 Task: Reply to email with the signature Garrett Sanchez with the subject 'Request for an opinion' from softage.1@softage.net with the message 'Can you confirm the availability of the required software licenses?' with CC to softage.3@softage.net with an attached document Program_proposal.docx
Action: Mouse moved to (1005, 240)
Screenshot: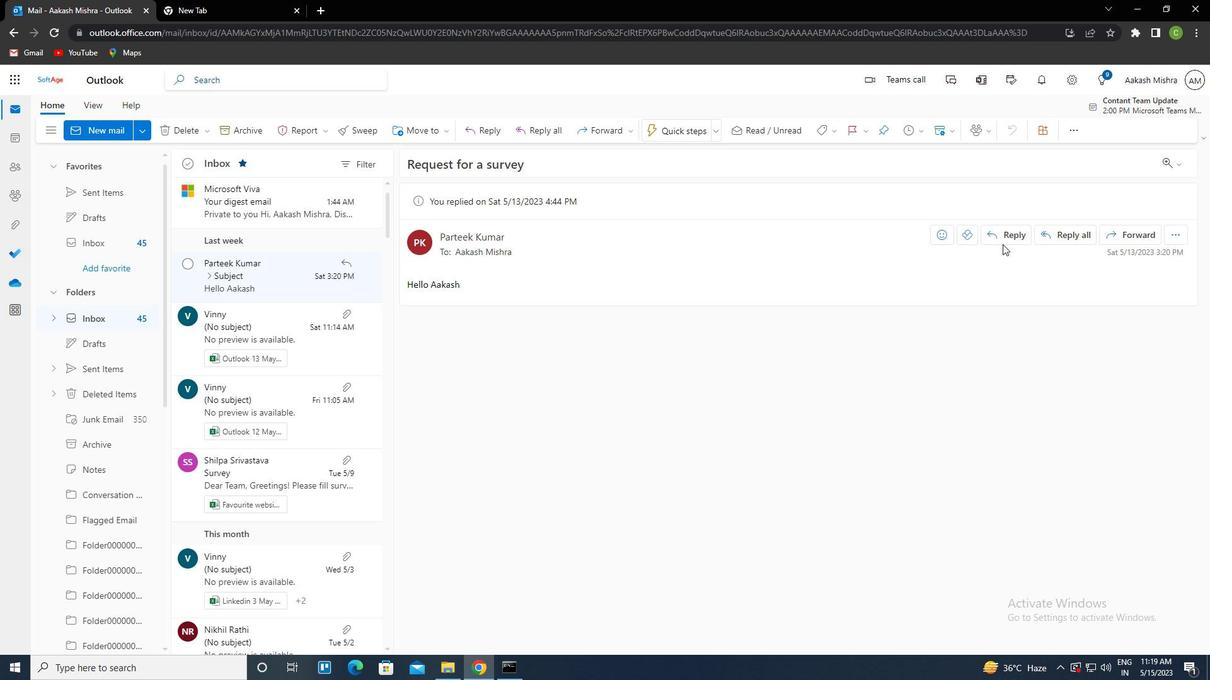 
Action: Mouse pressed left at (1005, 240)
Screenshot: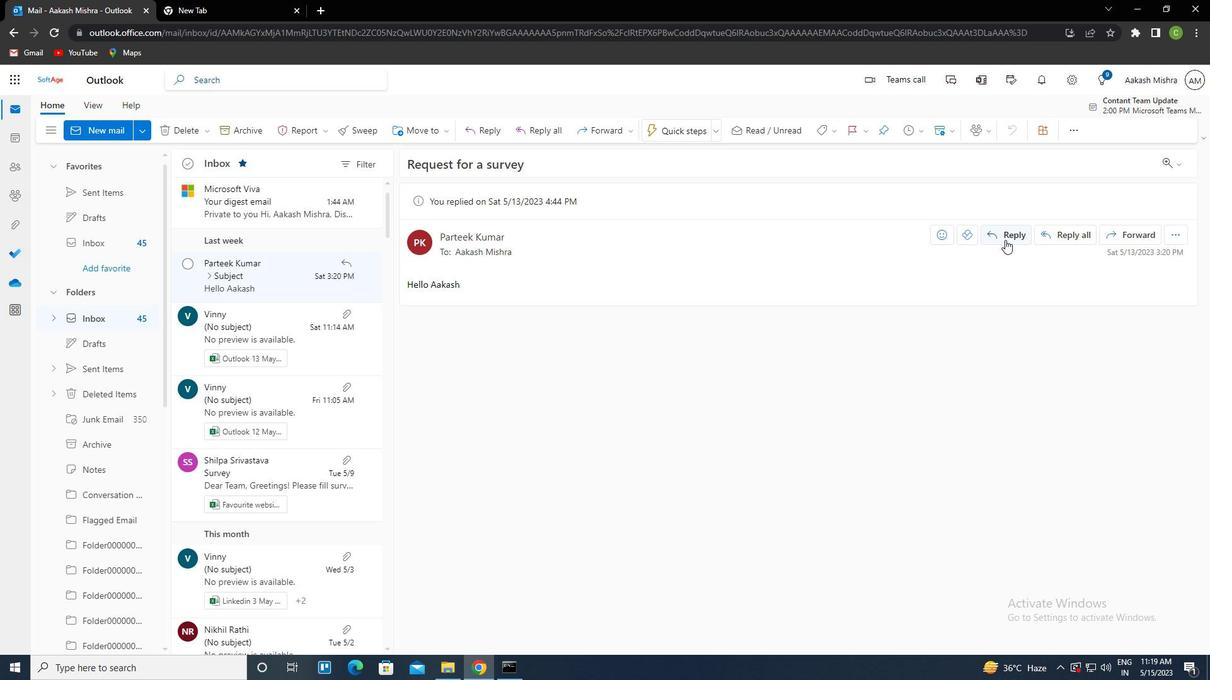 
Action: Mouse moved to (816, 136)
Screenshot: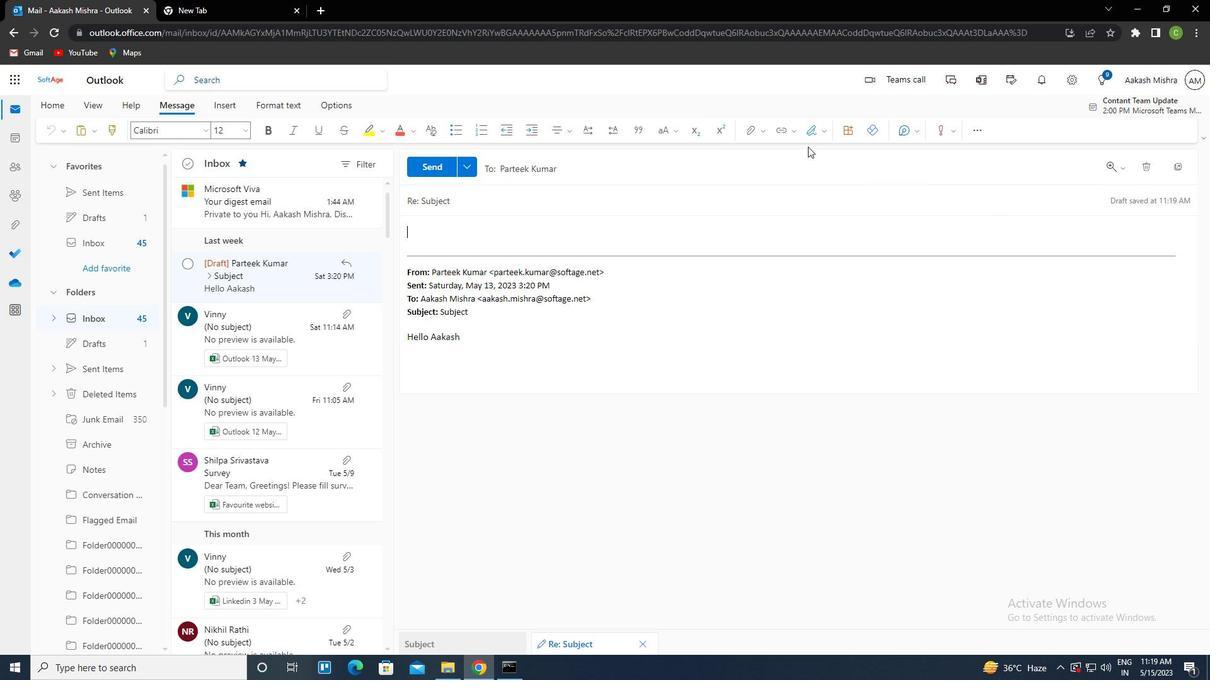 
Action: Mouse pressed left at (816, 136)
Screenshot: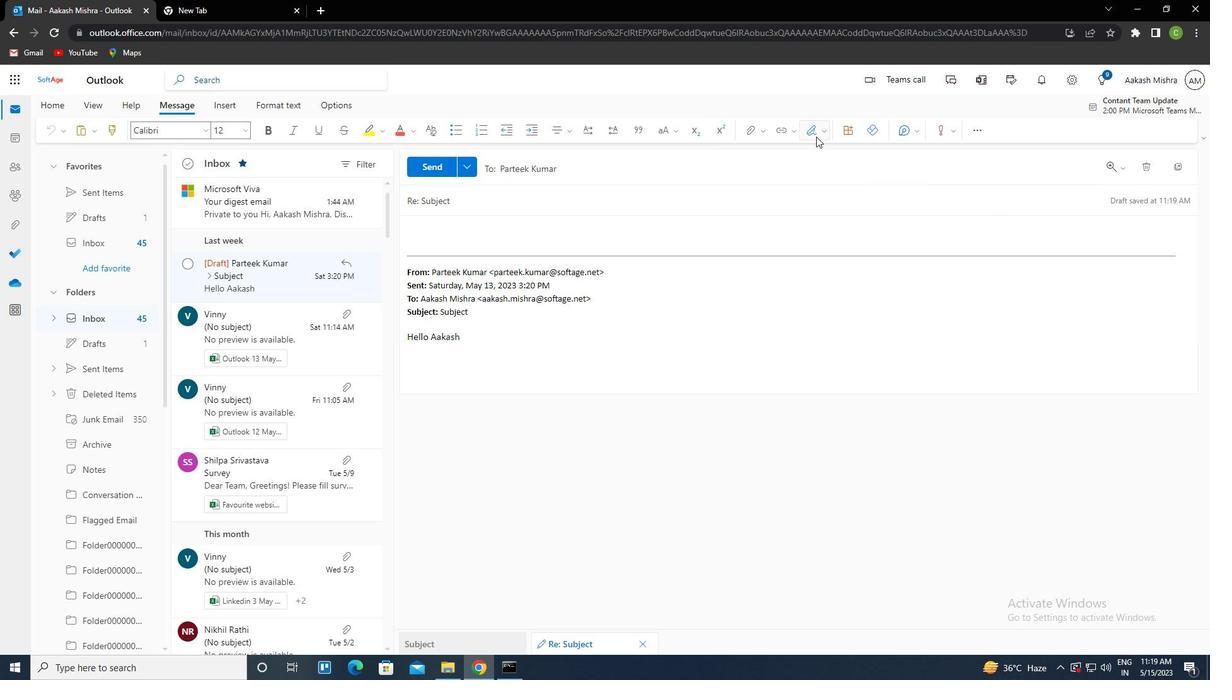 
Action: Mouse moved to (805, 184)
Screenshot: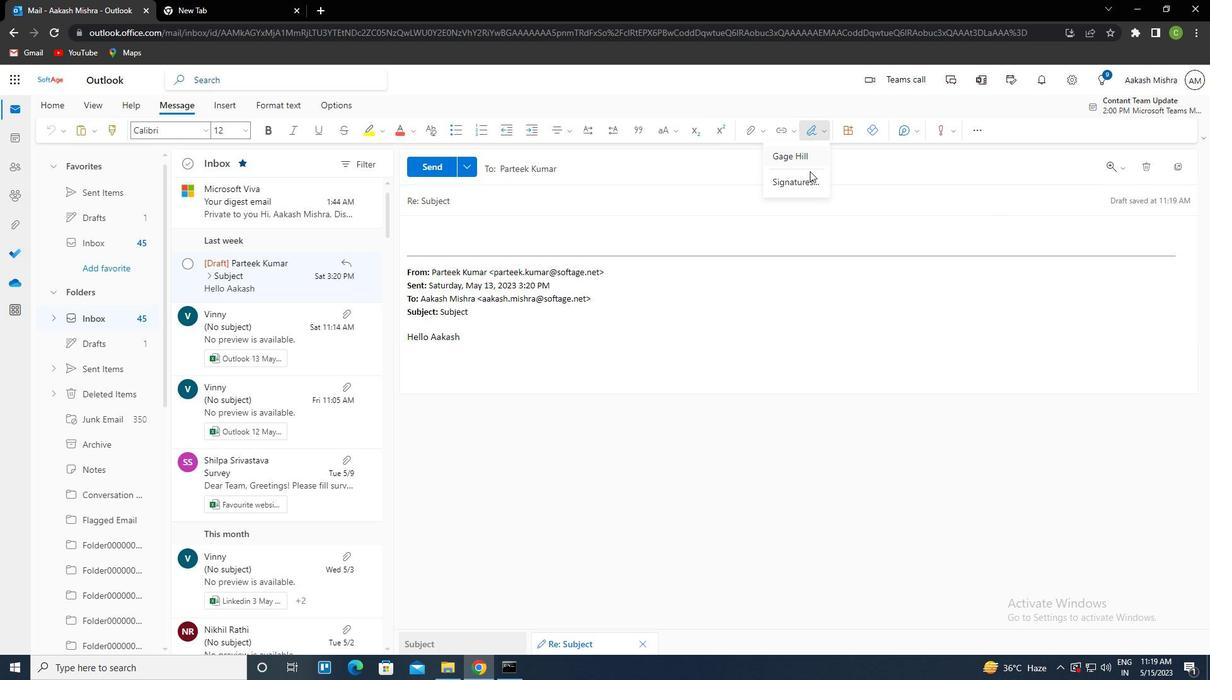 
Action: Mouse pressed left at (805, 184)
Screenshot: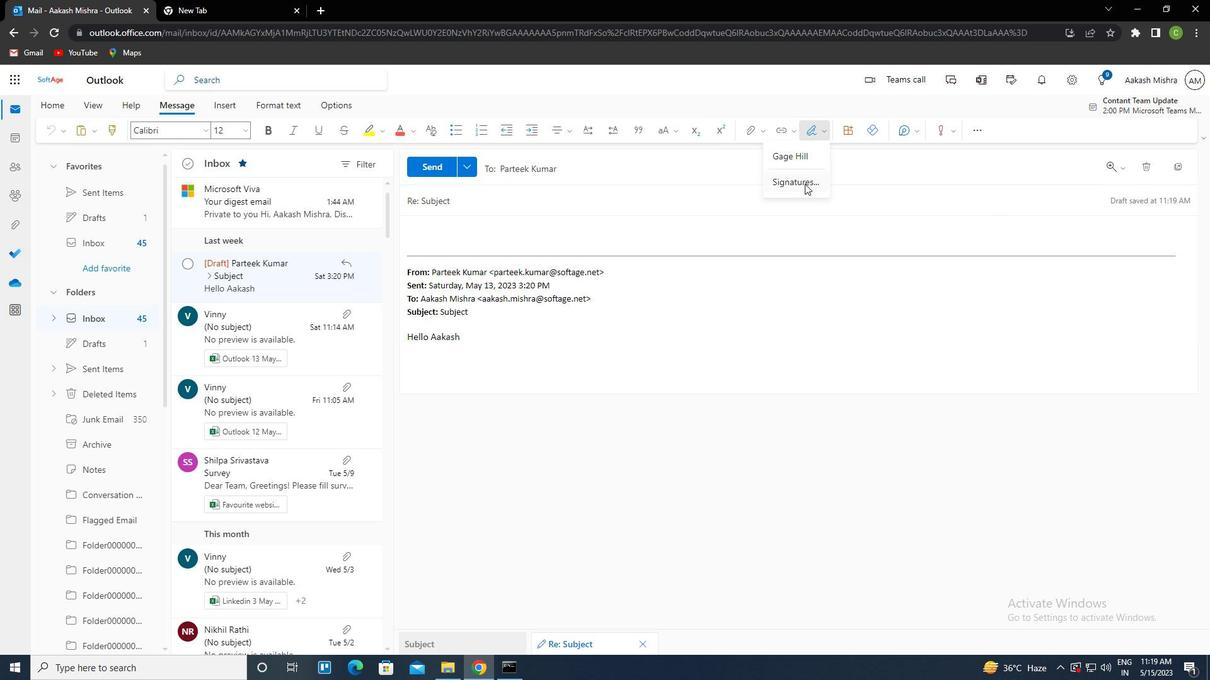 
Action: Mouse moved to (859, 230)
Screenshot: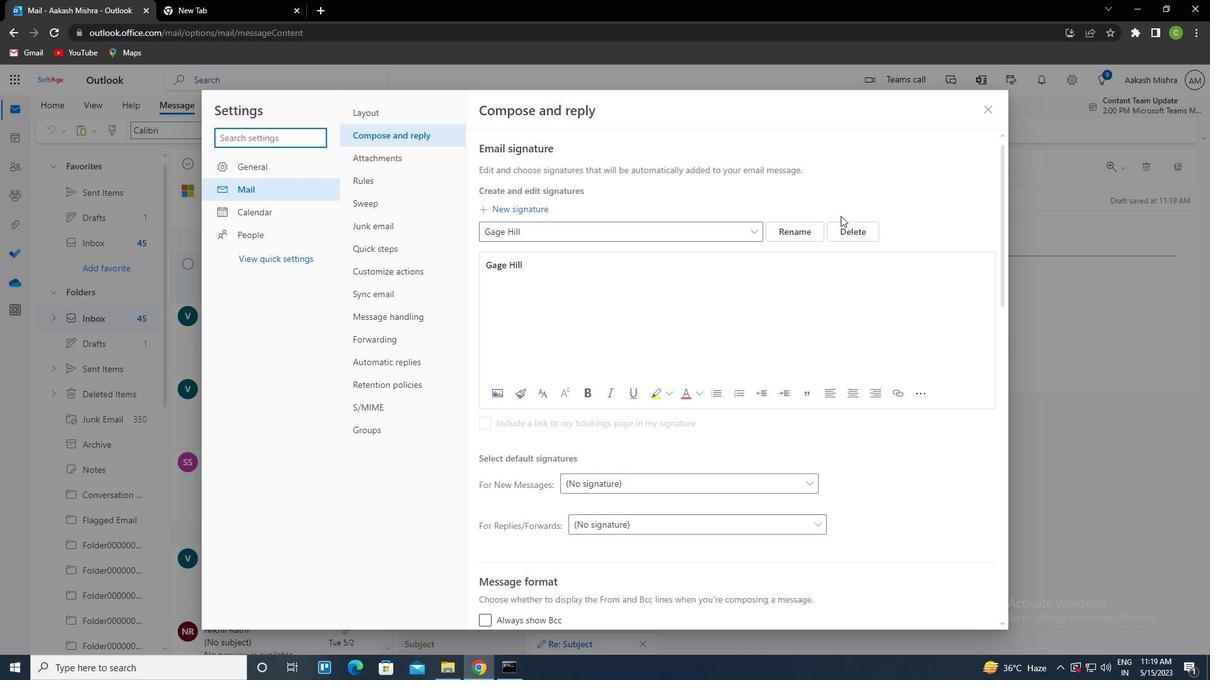 
Action: Mouse pressed left at (859, 230)
Screenshot: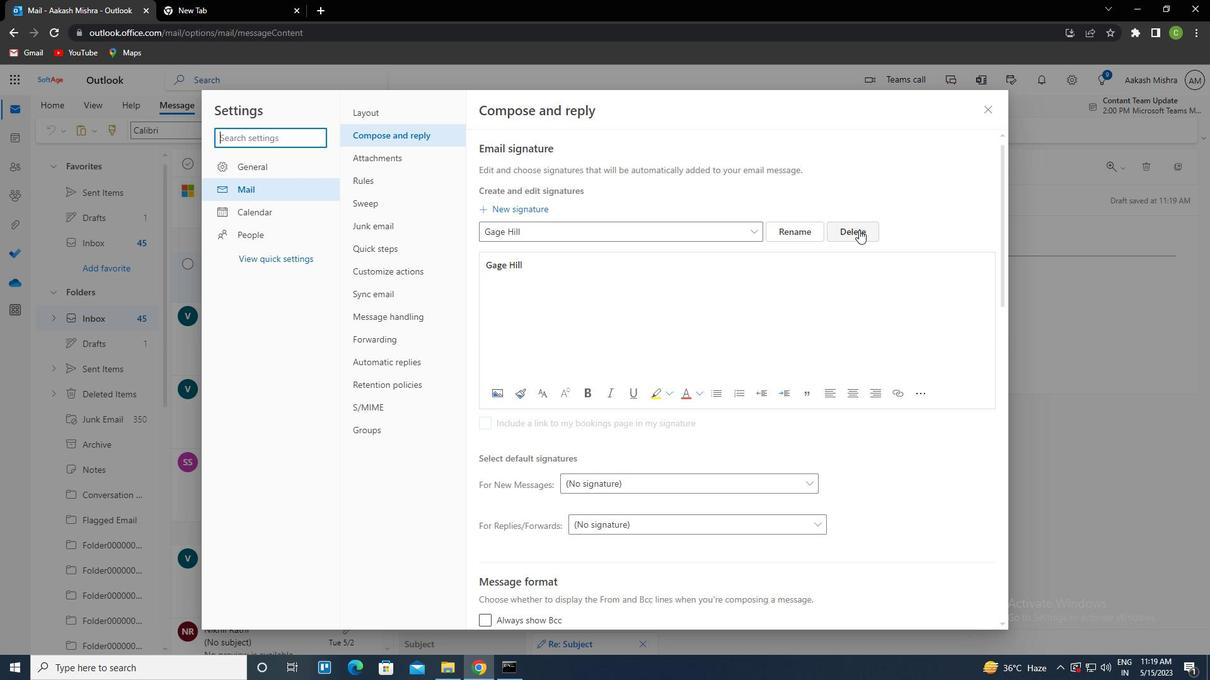 
Action: Mouse moved to (729, 236)
Screenshot: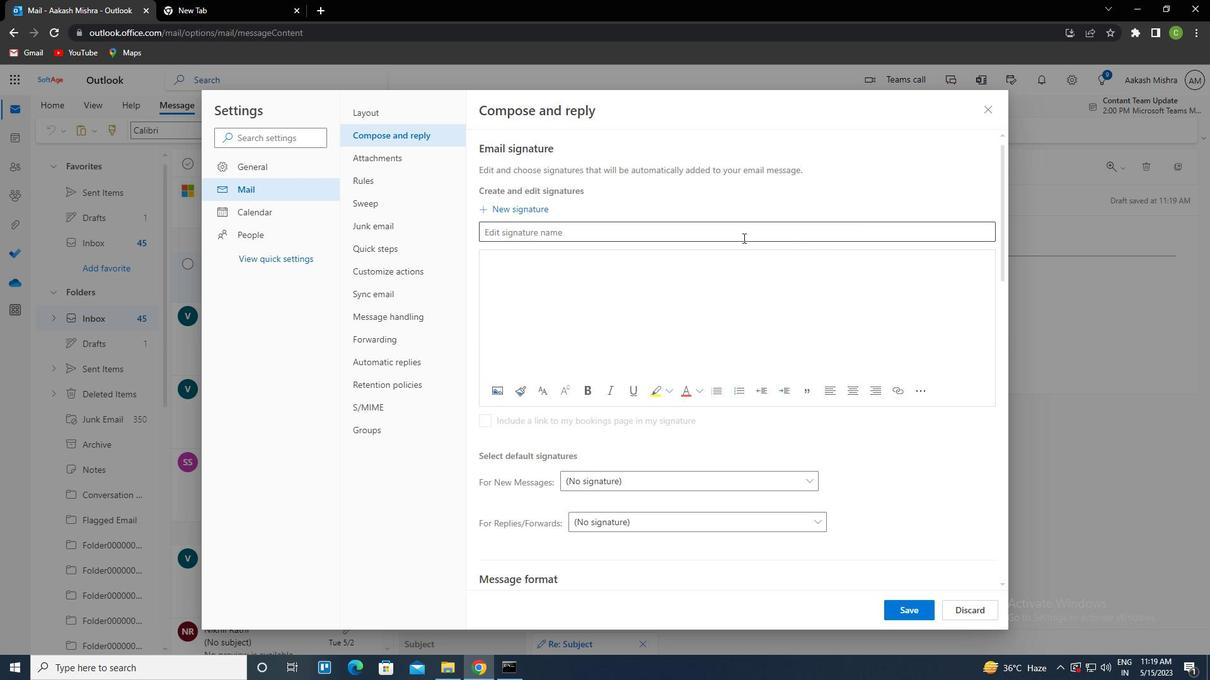 
Action: Mouse pressed left at (729, 236)
Screenshot: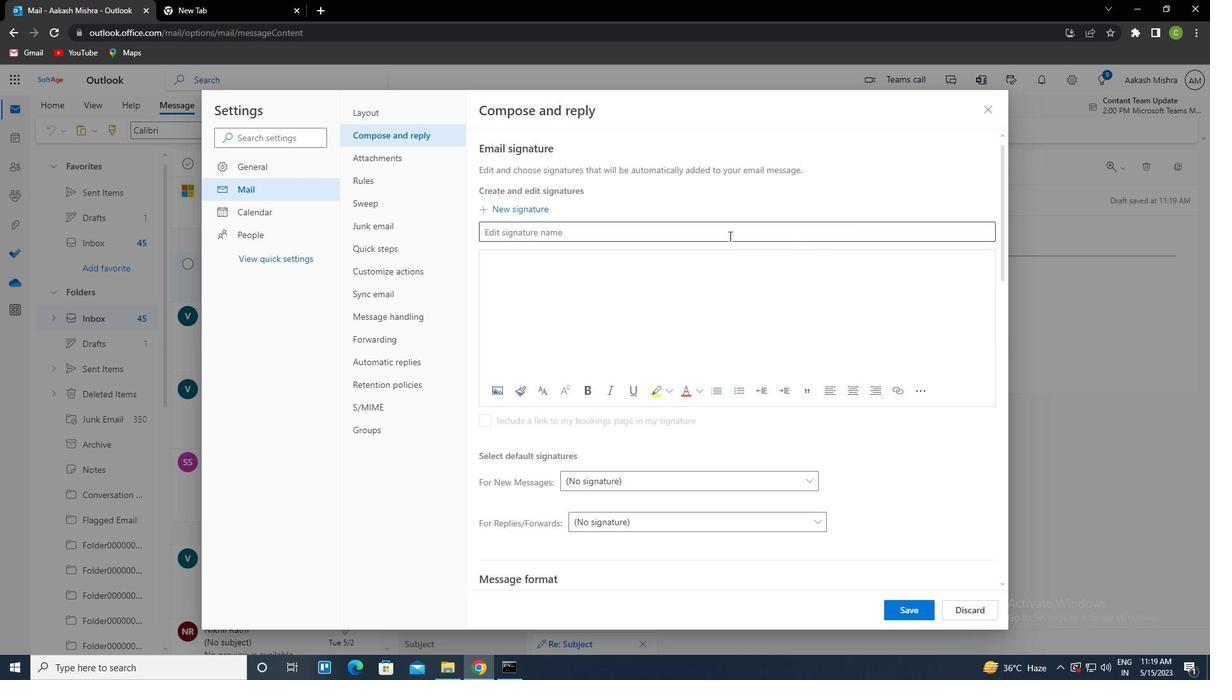 
Action: Key pressed <Key.caps_lock>g<Key.caps_lock>arrett<Key.space><Key.caps_lock>s<Key.caps_lock>anchez<Key.tab><Key.caps_lock>g<Key.caps_lock>arrett<Key.space><Key.caps_lock>s<Key.caps_lock>anches<Key.backspace>z
Screenshot: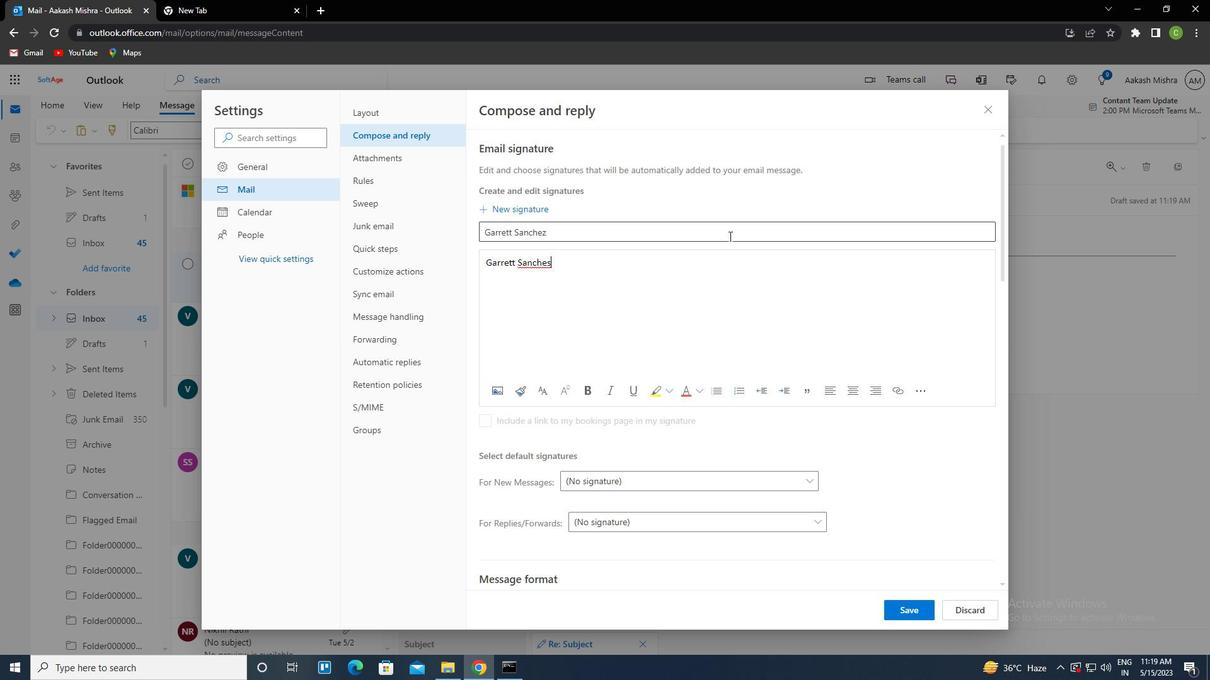 
Action: Mouse moved to (904, 612)
Screenshot: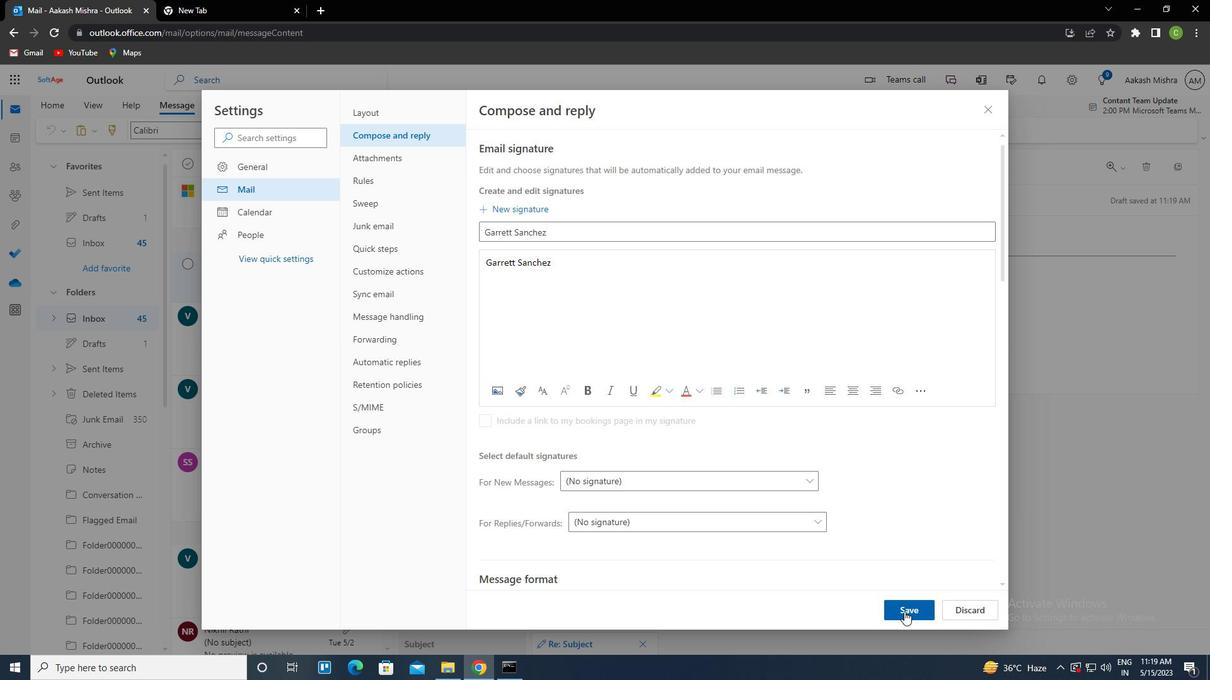 
Action: Mouse pressed left at (904, 612)
Screenshot: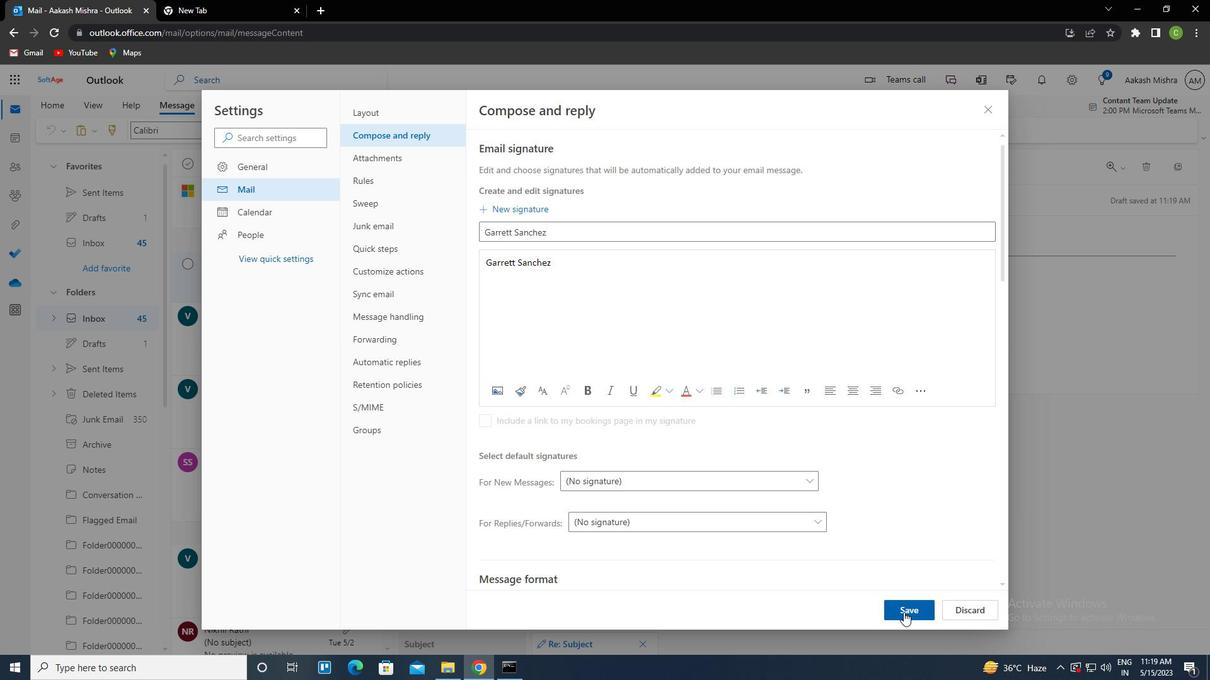 
Action: Mouse moved to (990, 111)
Screenshot: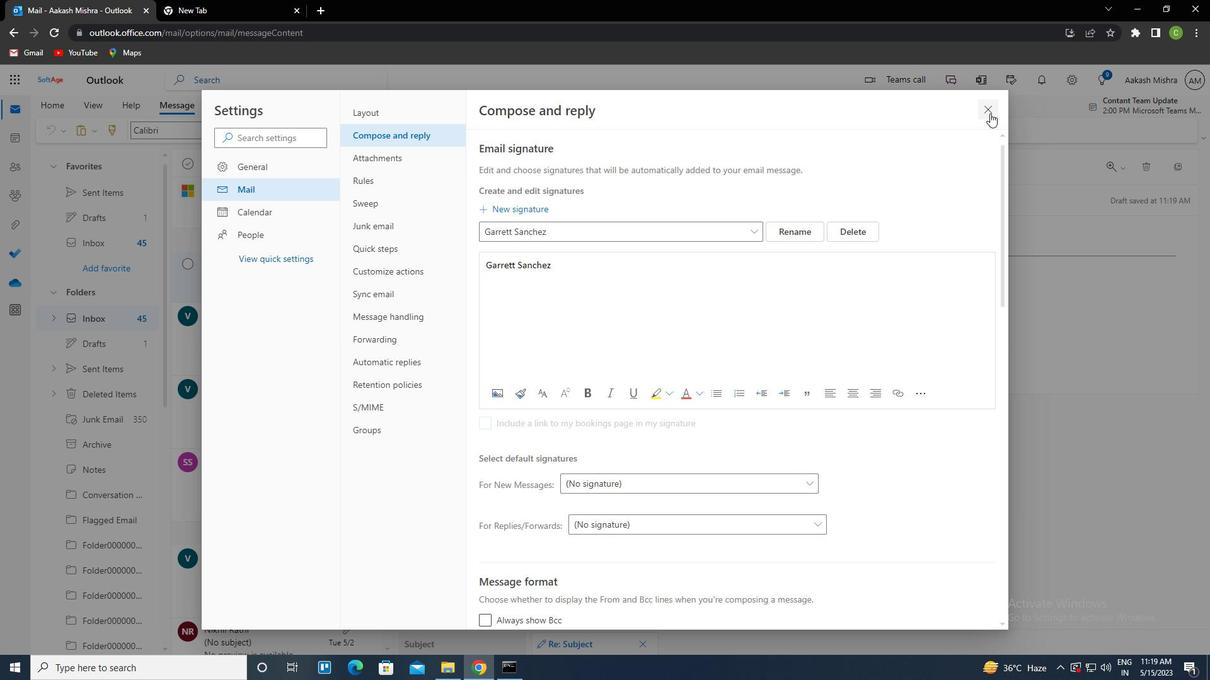 
Action: Mouse pressed left at (990, 111)
Screenshot: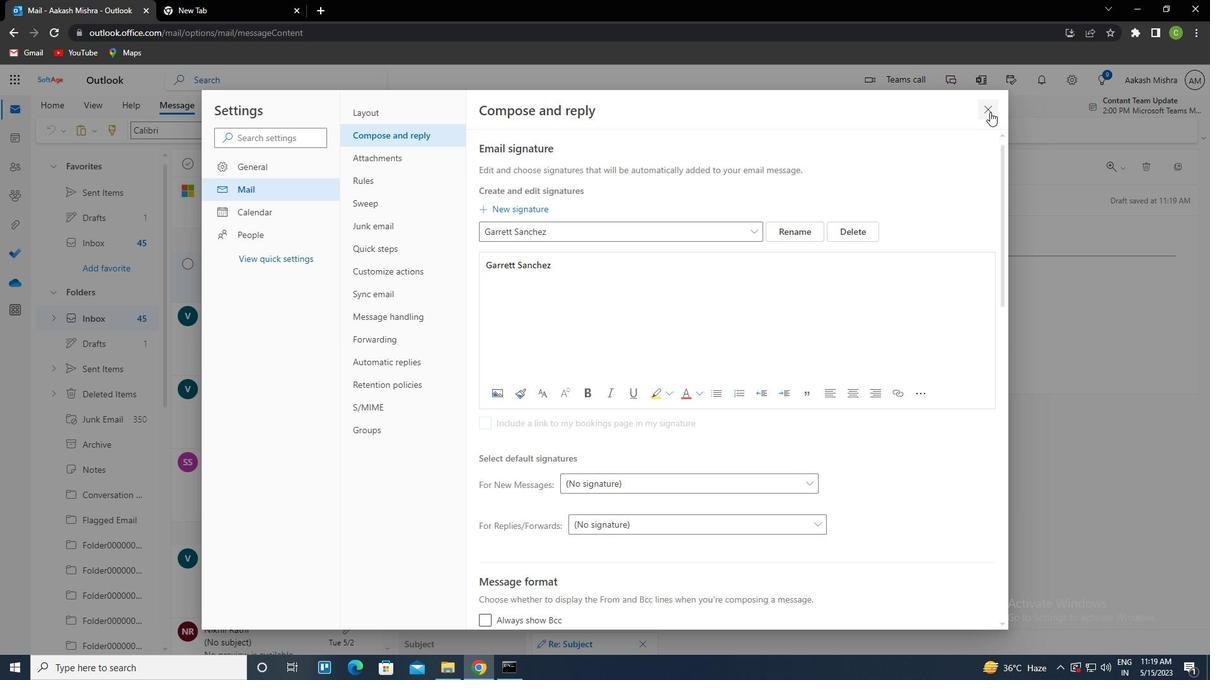 
Action: Mouse moved to (815, 123)
Screenshot: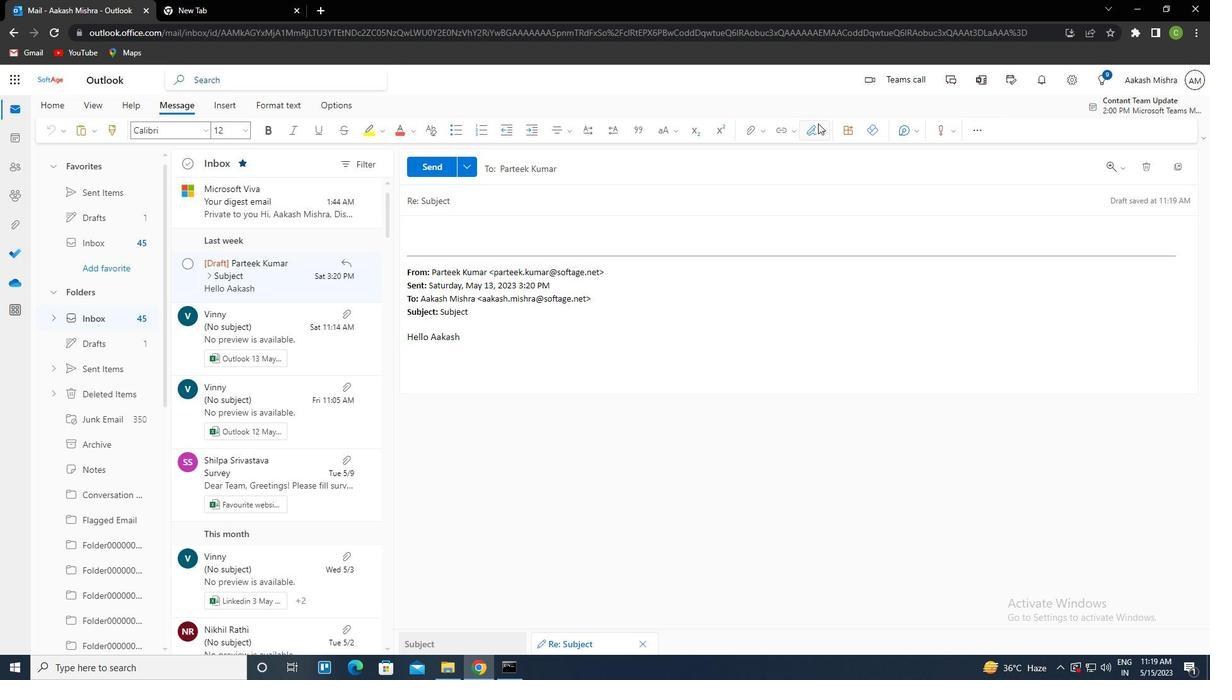 
Action: Mouse pressed left at (815, 123)
Screenshot: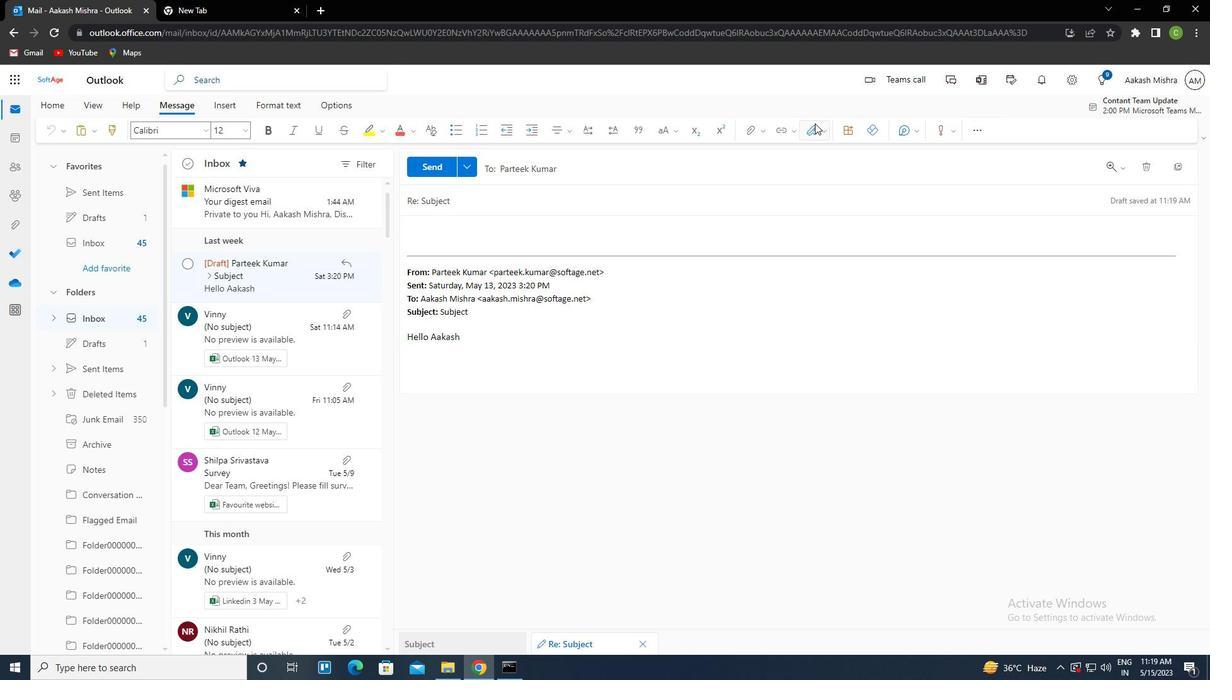 
Action: Mouse moved to (793, 153)
Screenshot: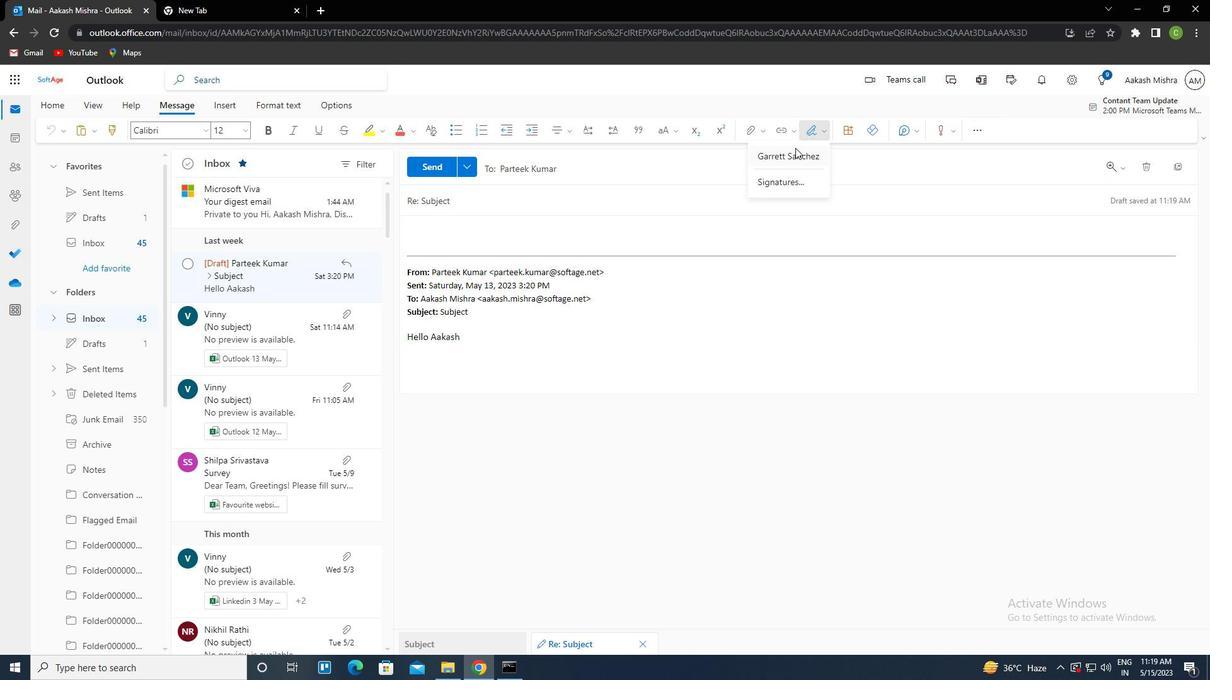 
Action: Mouse pressed left at (793, 153)
Screenshot: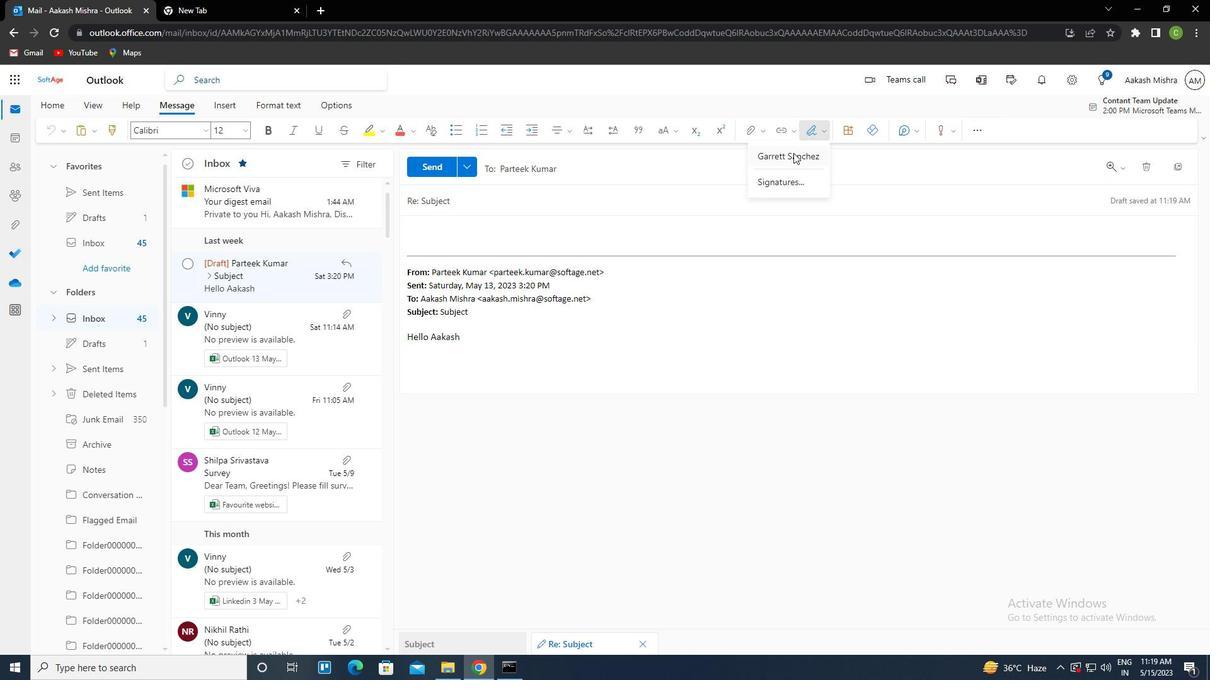 
Action: Mouse moved to (542, 197)
Screenshot: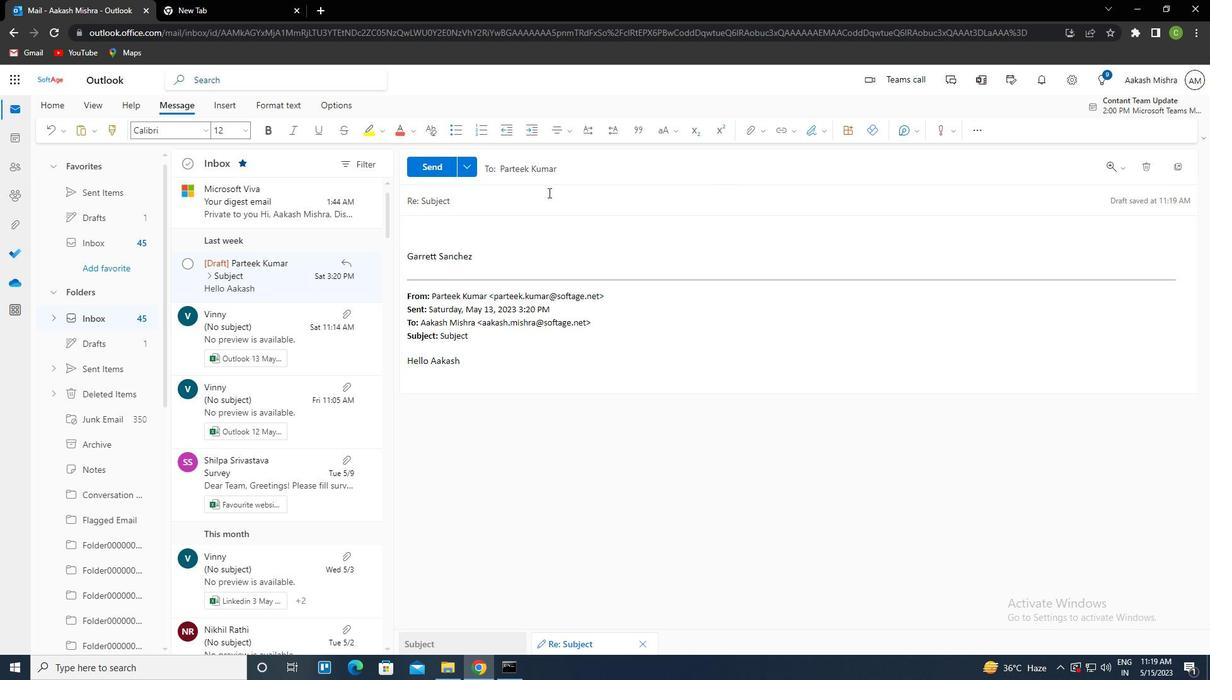 
Action: Mouse pressed left at (542, 197)
Screenshot: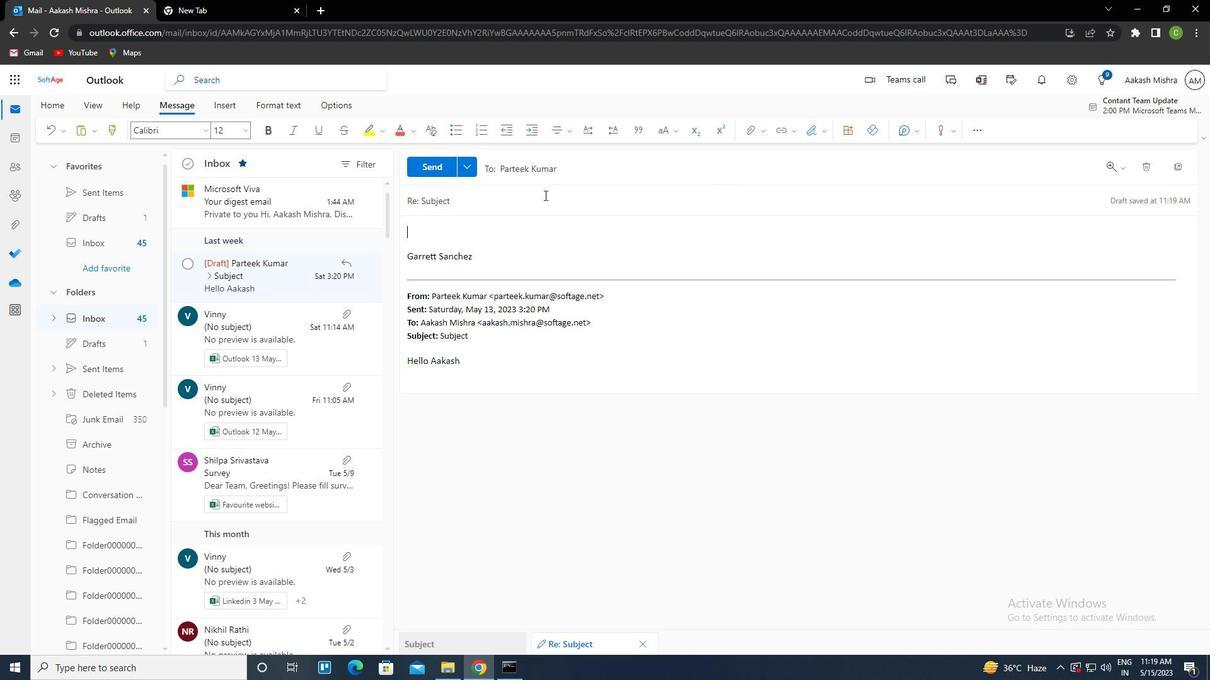 
Action: Key pressed <Key.shift><Key.left><Key.delete><Key.caps_lock>ctrl+R<Key.caps_lock>EQUEST<Key.space>FOR<Key.space>AN<Key.space>OPINION<Key.tab><Key.caps_lock>C<Key.caps_lock>AN<Key.space>YOU<Key.space>CONFIRM<Key.space>THE<Key.space>AVAILABILITY<Key.space>OF<Key.space>THE<Key.space>REQUIRED<Key.space>SOFTWARE<Key.space>LICENSES<Key.shift_r>?
Screenshot: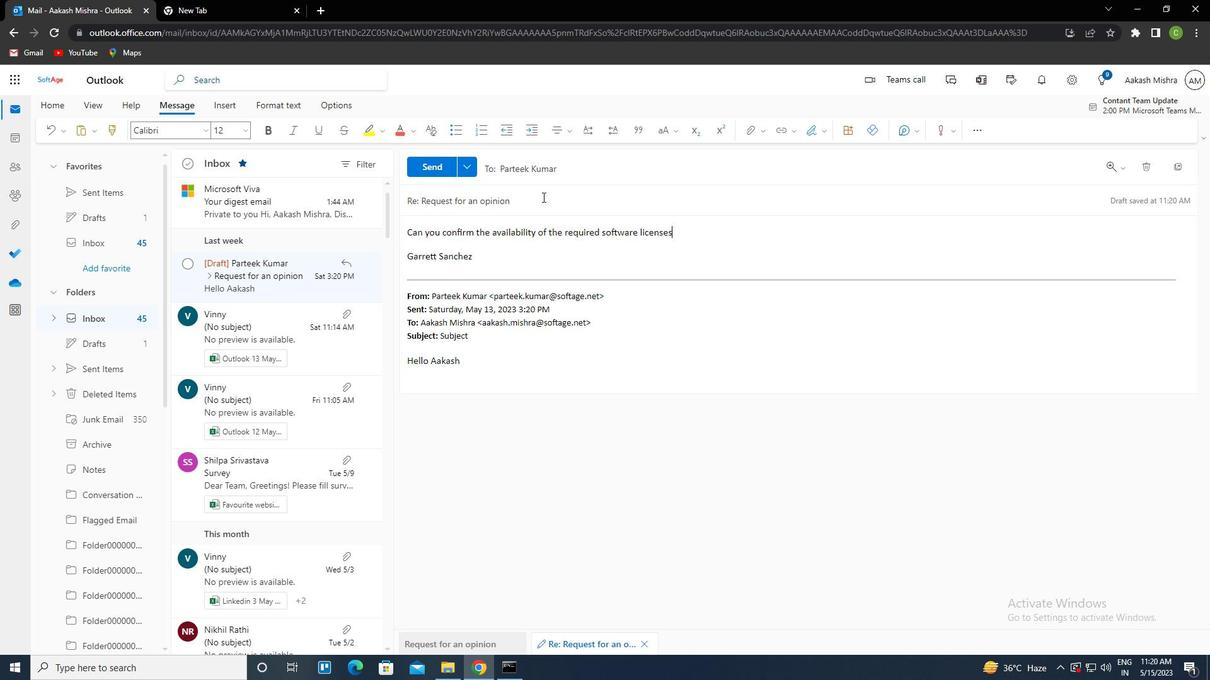 
Action: Mouse moved to (577, 170)
Screenshot: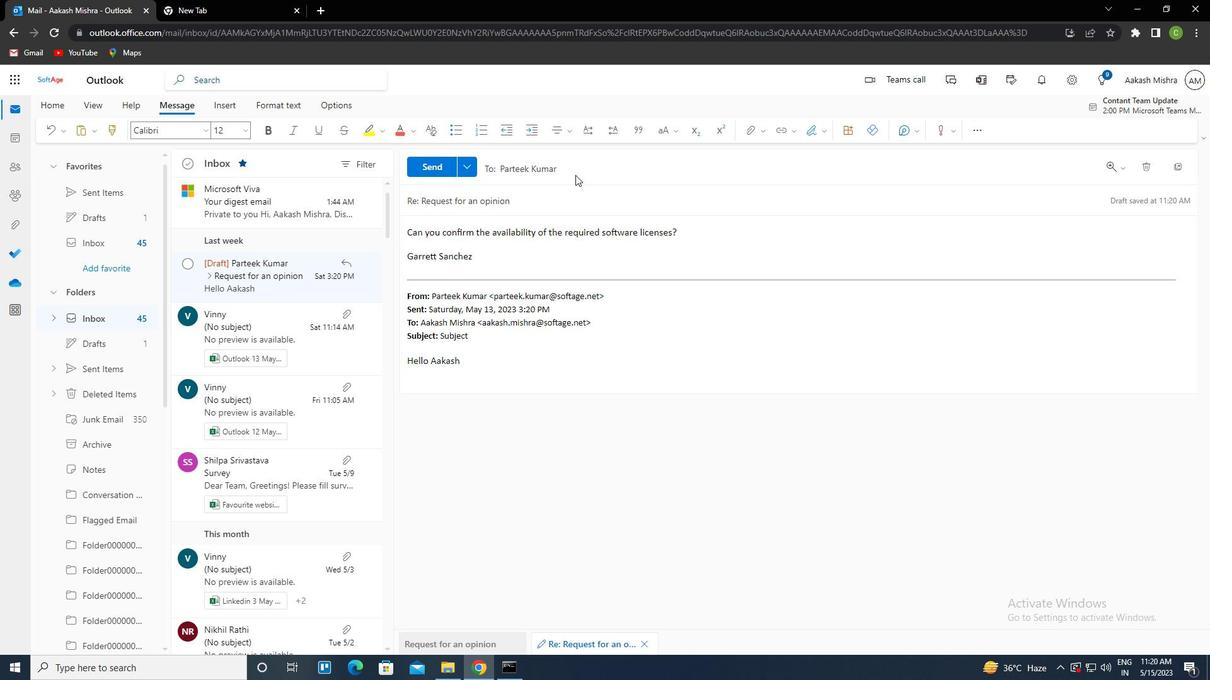 
Action: Mouse pressed left at (577, 170)
Screenshot: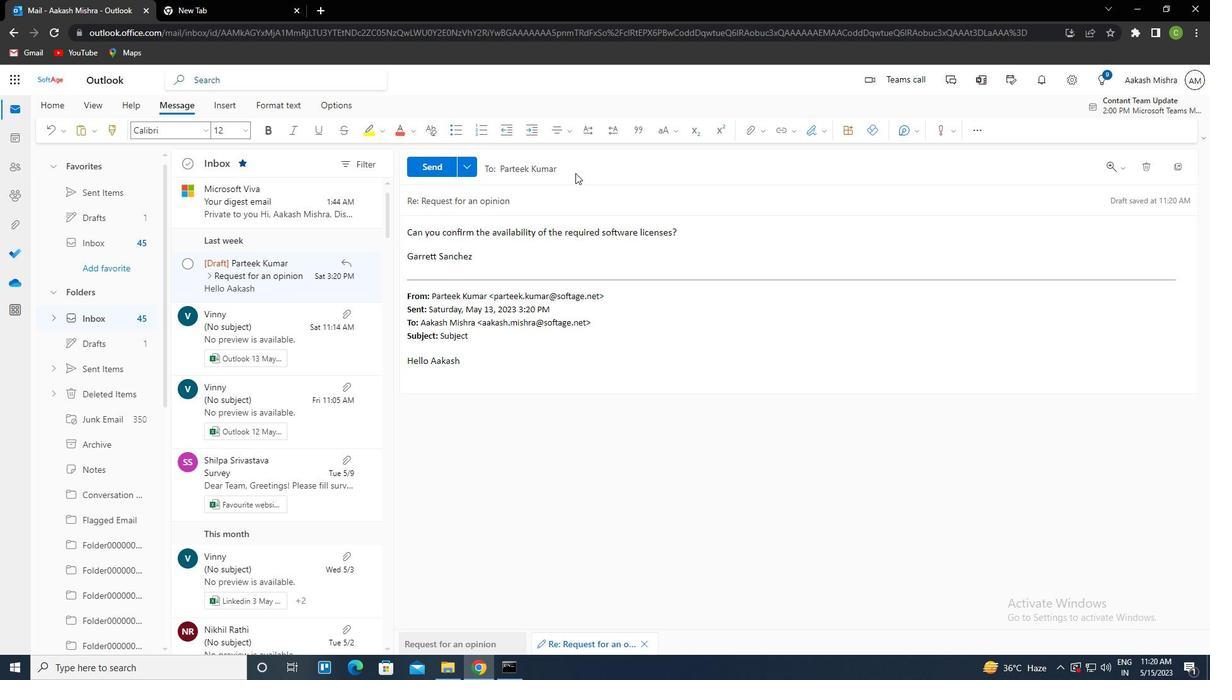 
Action: Mouse moved to (503, 228)
Screenshot: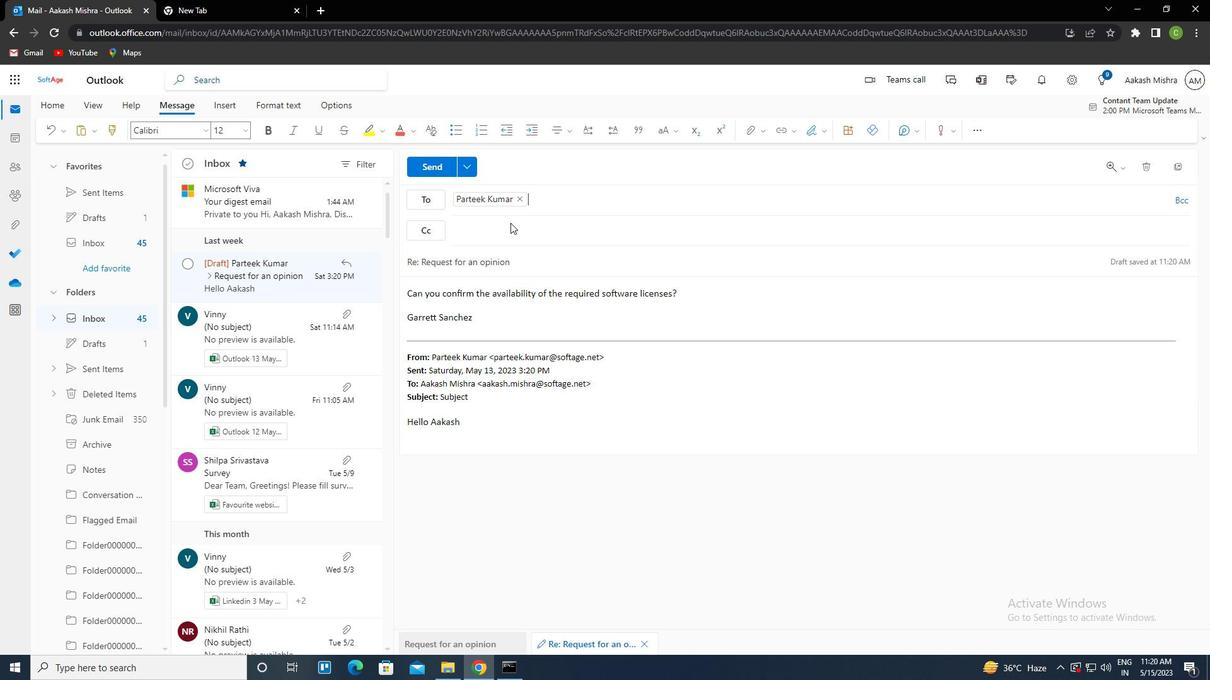 
Action: Mouse pressed left at (503, 228)
Screenshot: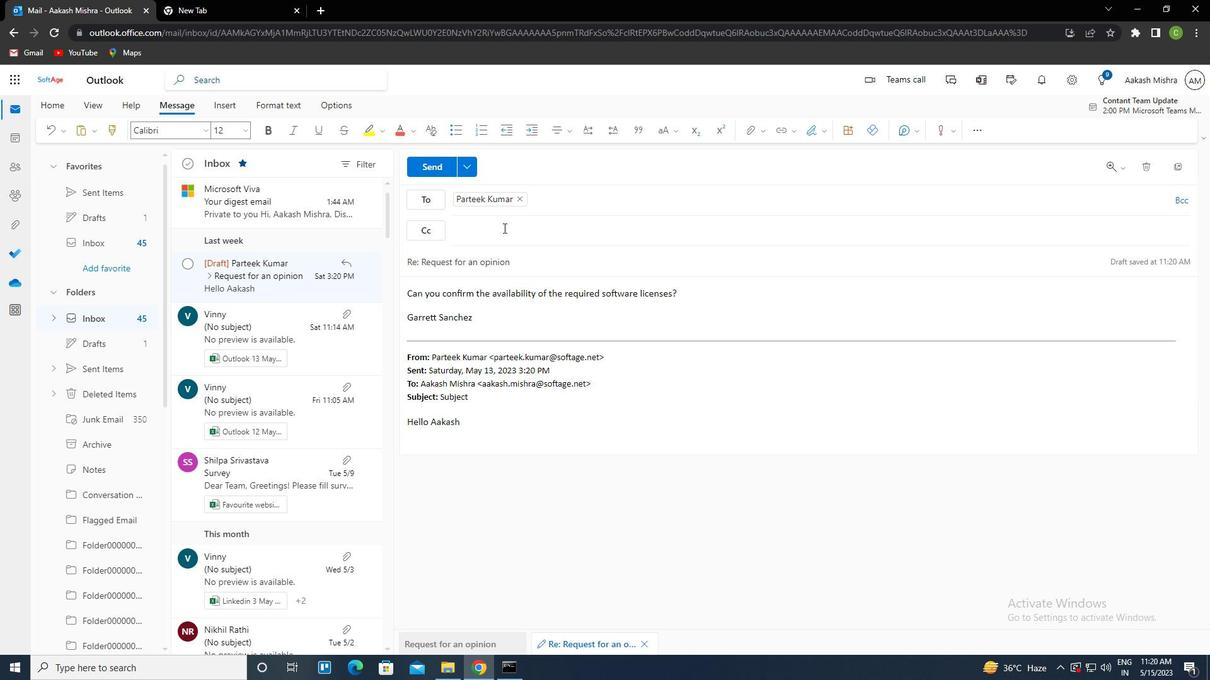 
Action: Mouse moved to (507, 231)
Screenshot: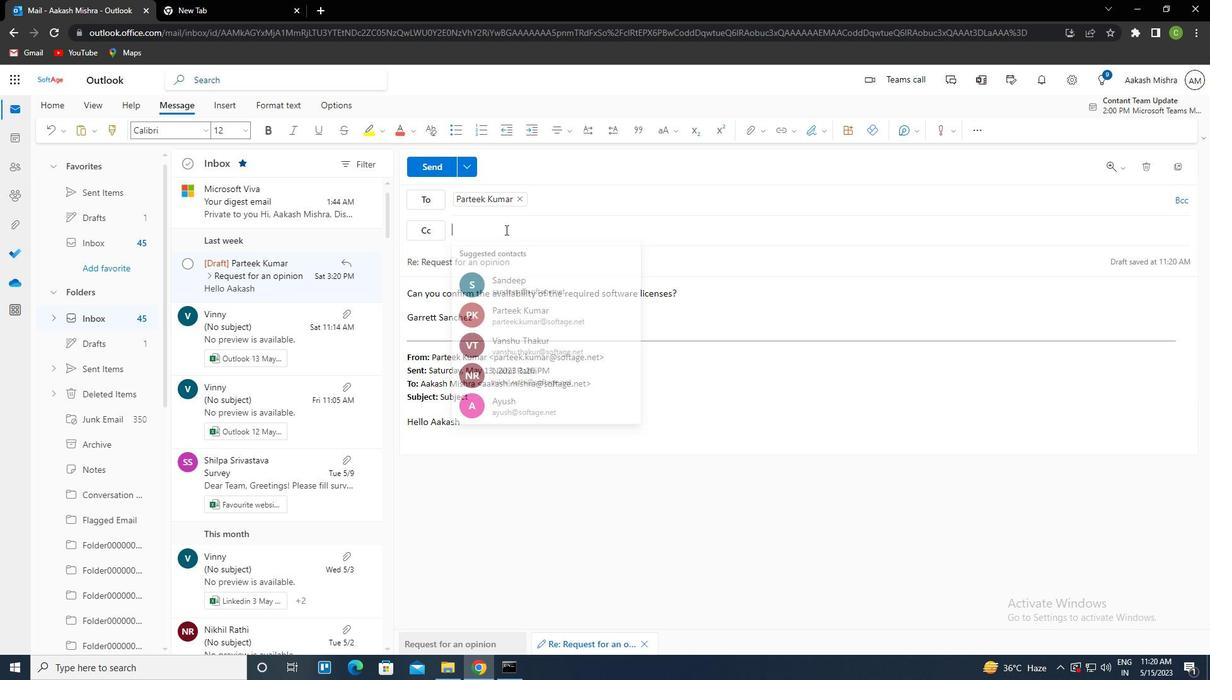 
Action: Key pressed SOFTAGE.3<Key.shift>@SOFTAGE.NET<Key.enter>
Screenshot: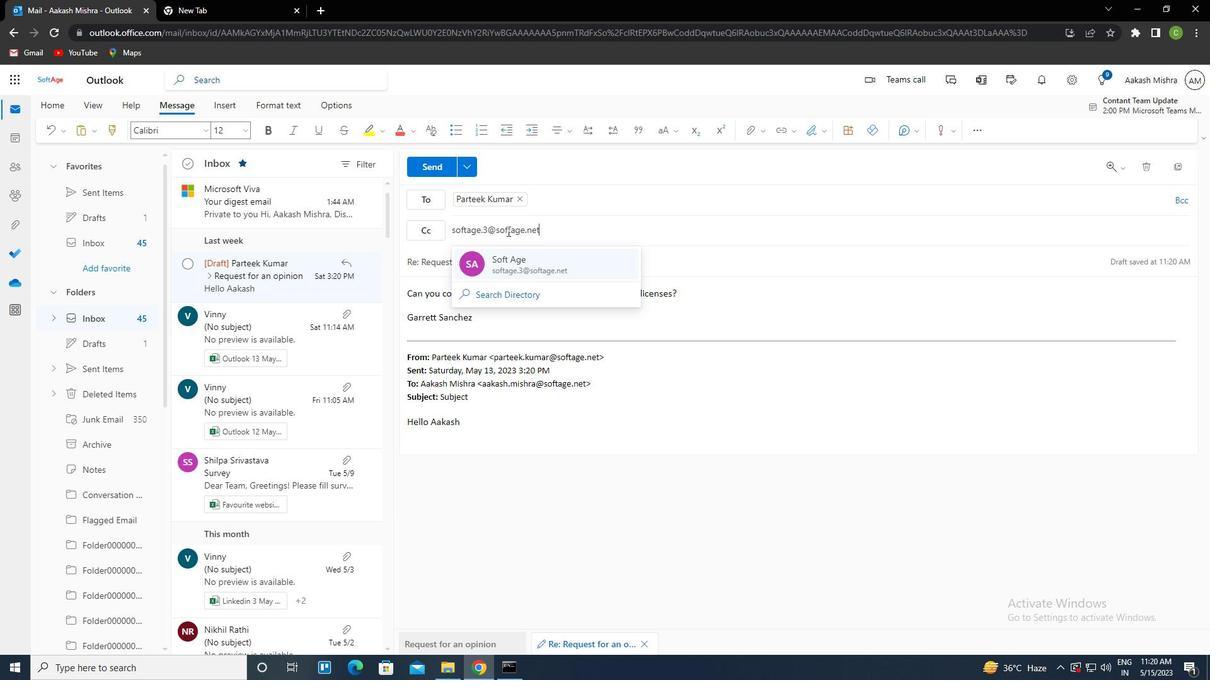 
Action: Mouse moved to (742, 132)
Screenshot: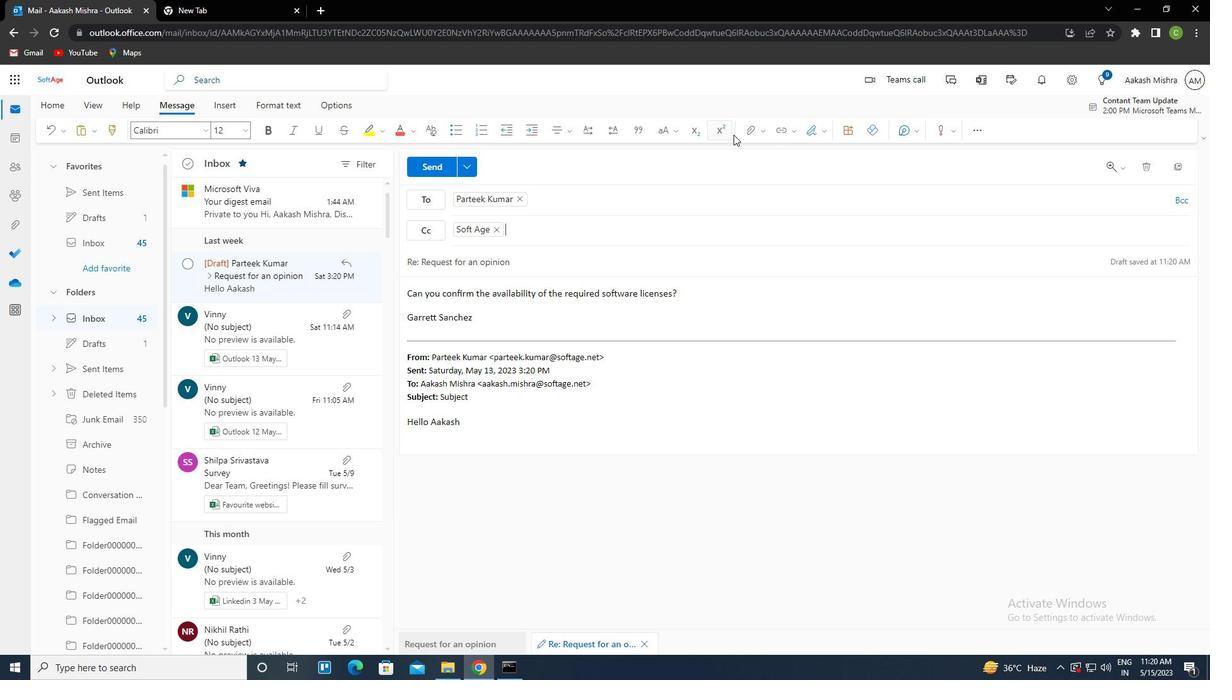 
Action: Mouse pressed left at (742, 132)
Screenshot: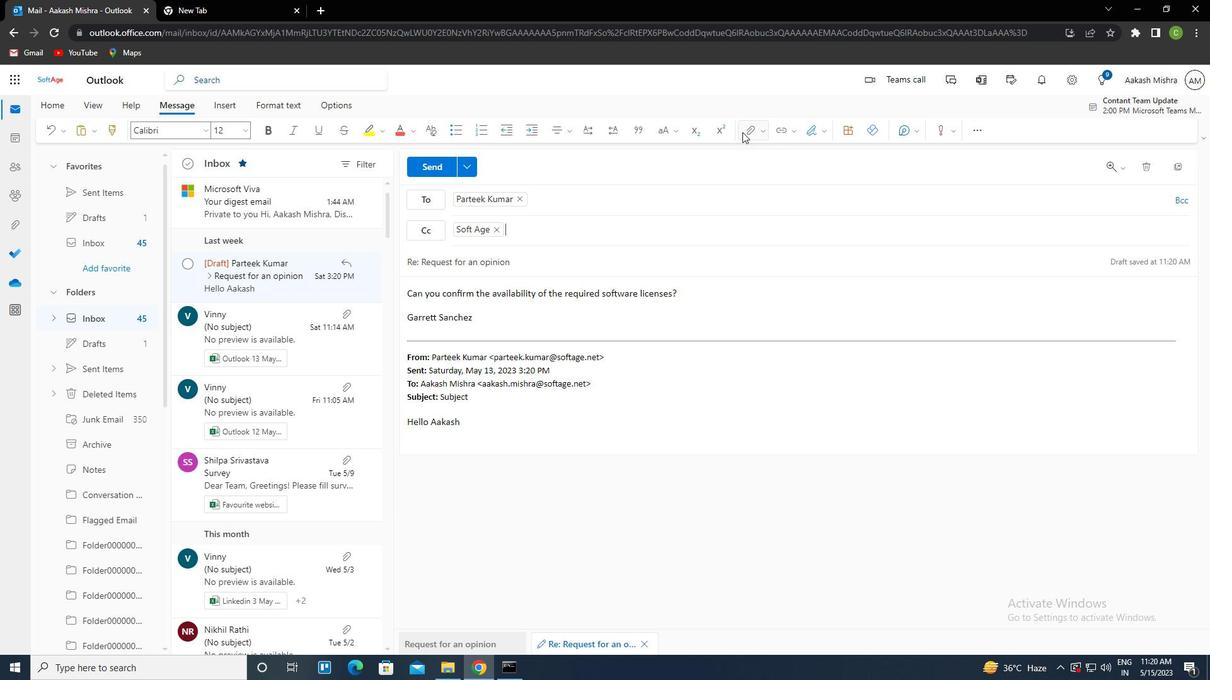 
Action: Mouse moved to (730, 158)
Screenshot: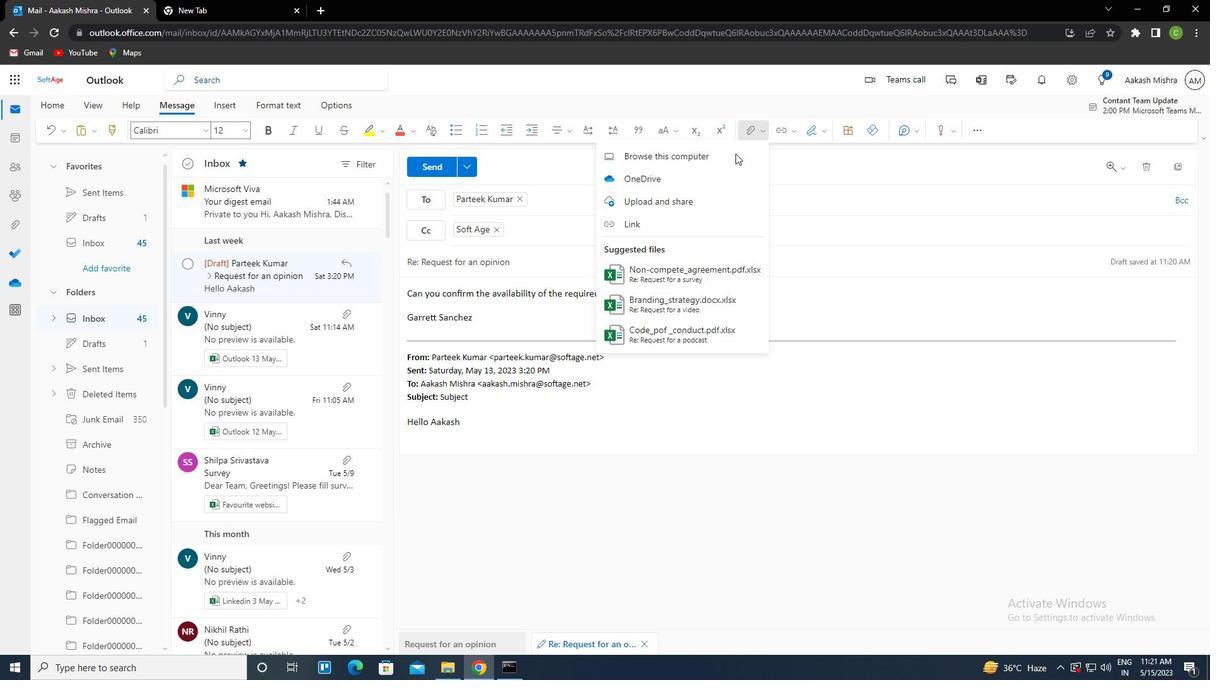 
Action: Mouse pressed left at (730, 158)
Screenshot: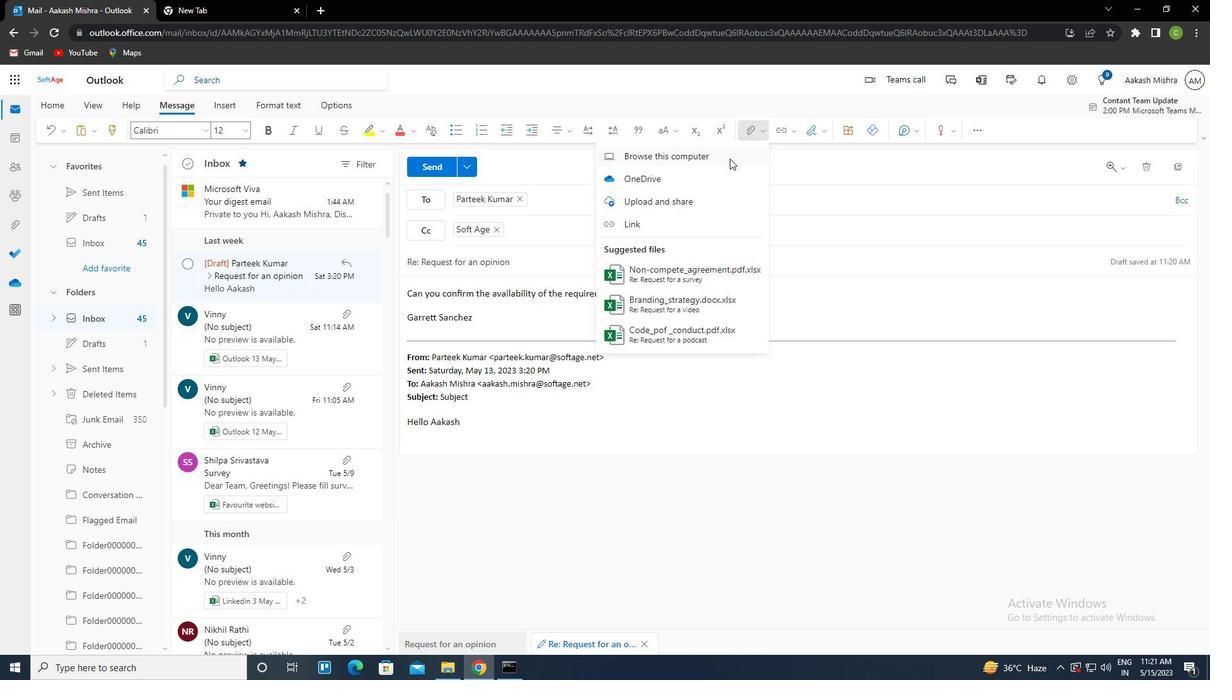 
Action: Mouse moved to (226, 170)
Screenshot: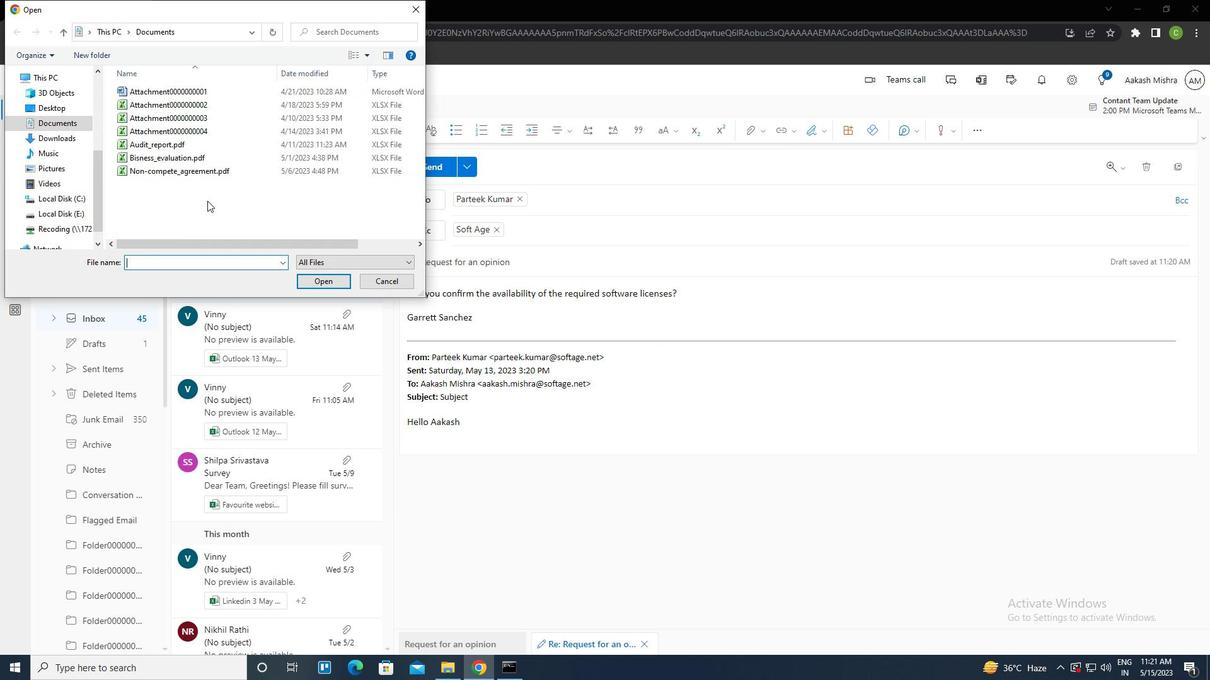 
Action: Mouse pressed left at (226, 170)
Screenshot: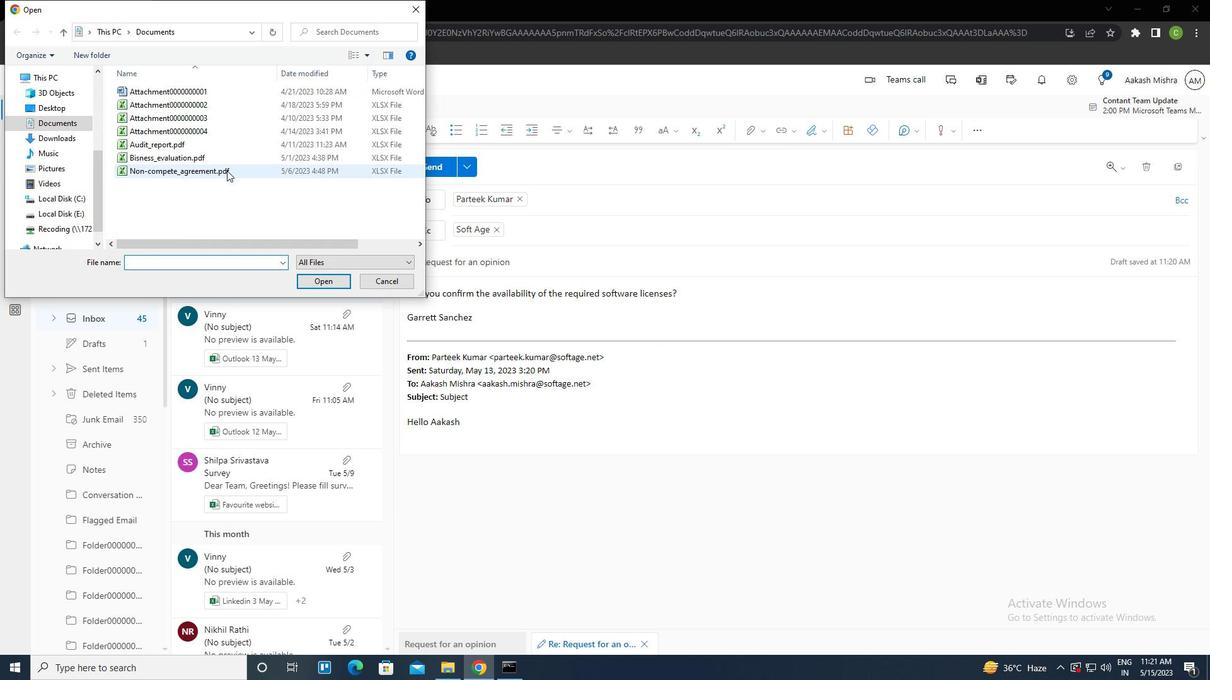
Action: Key pressed <Key.f2><Key.caps_lock>P<Key.caps_lock>ROGRAM<Key.shift_r>_+<Key.backspace>PROPOSAL.DOCX<Key.enter>
Screenshot: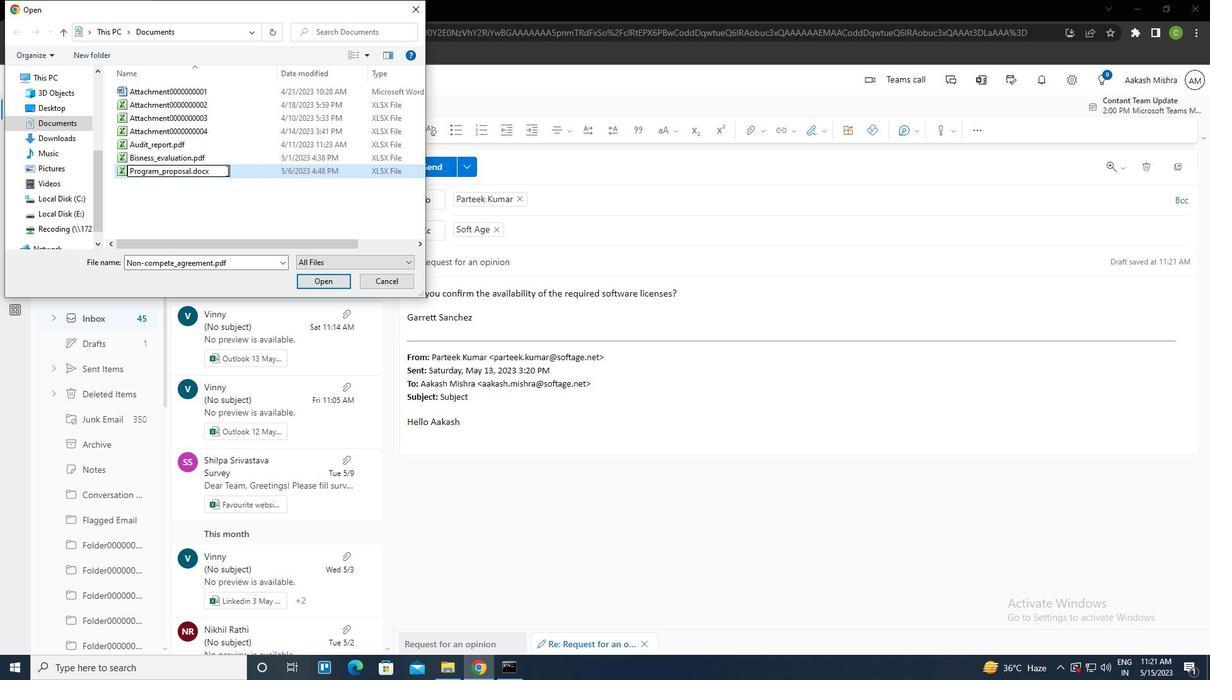 
Action: Mouse pressed left at (226, 170)
Screenshot: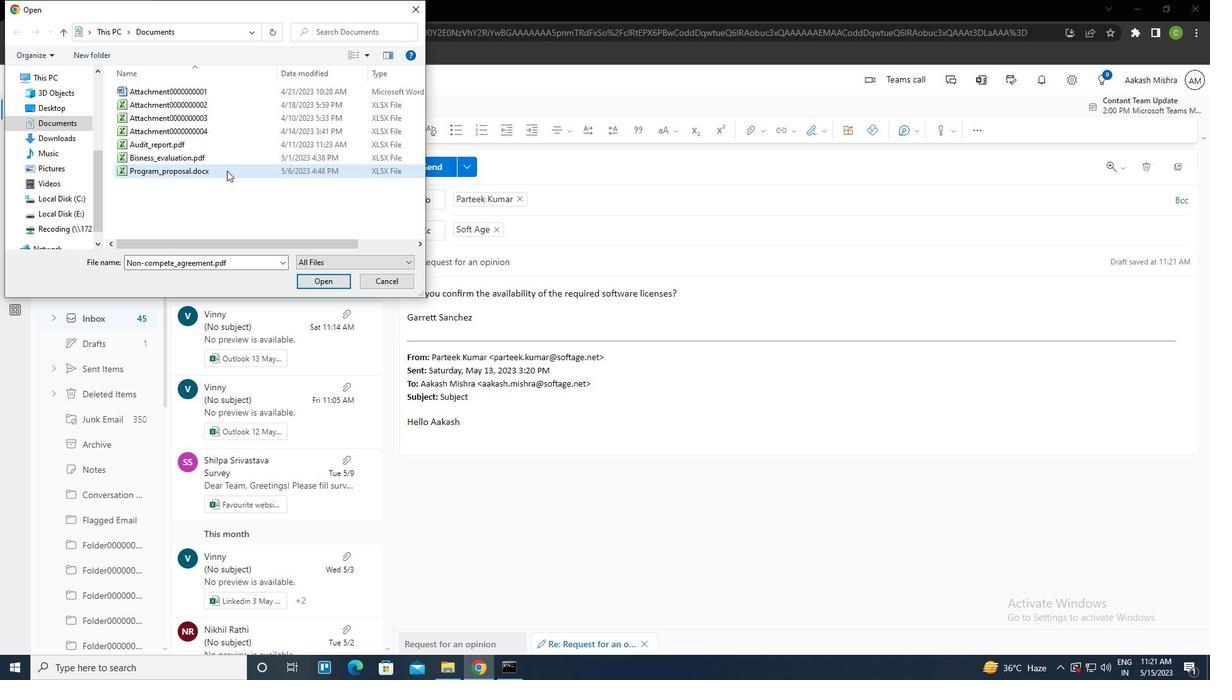 
Action: Mouse pressed left at (226, 170)
Screenshot: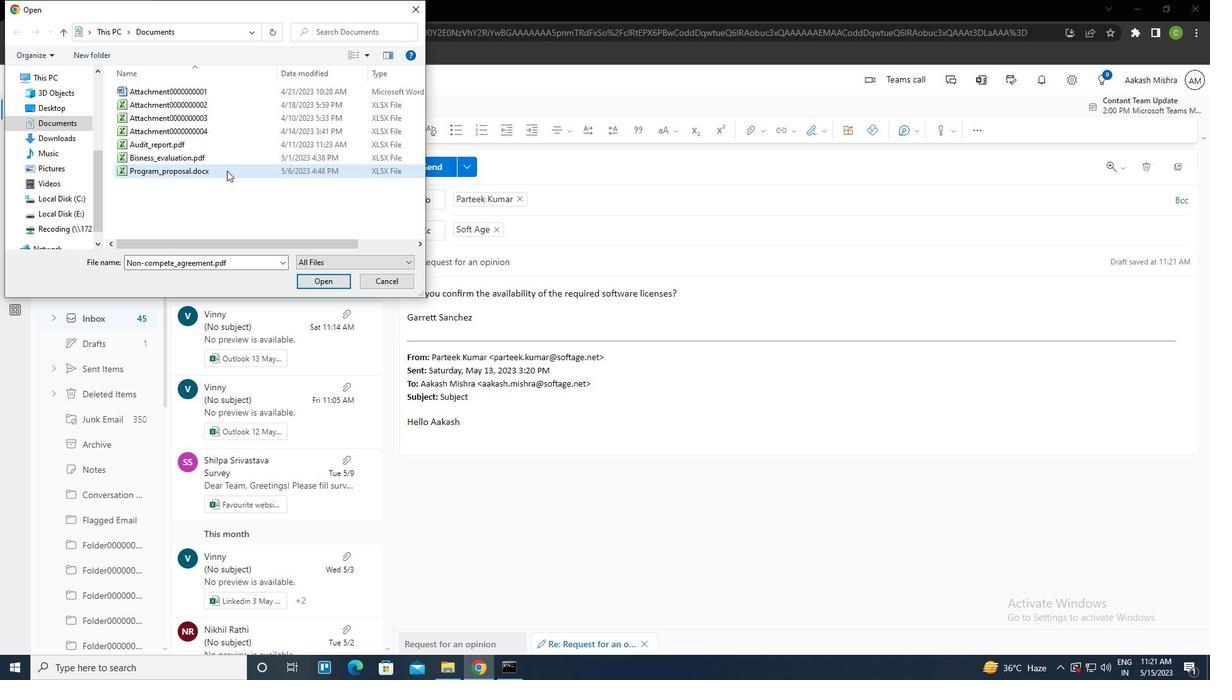 
Action: Mouse moved to (442, 165)
Screenshot: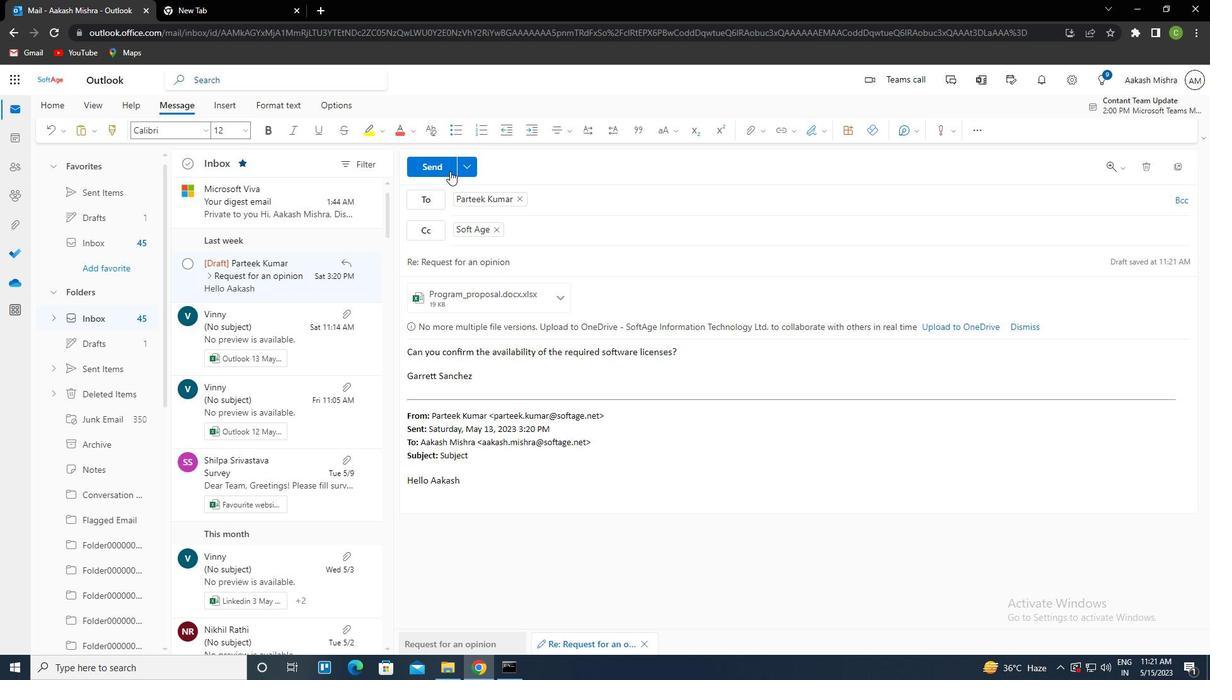 
Action: Mouse pressed left at (442, 165)
Screenshot: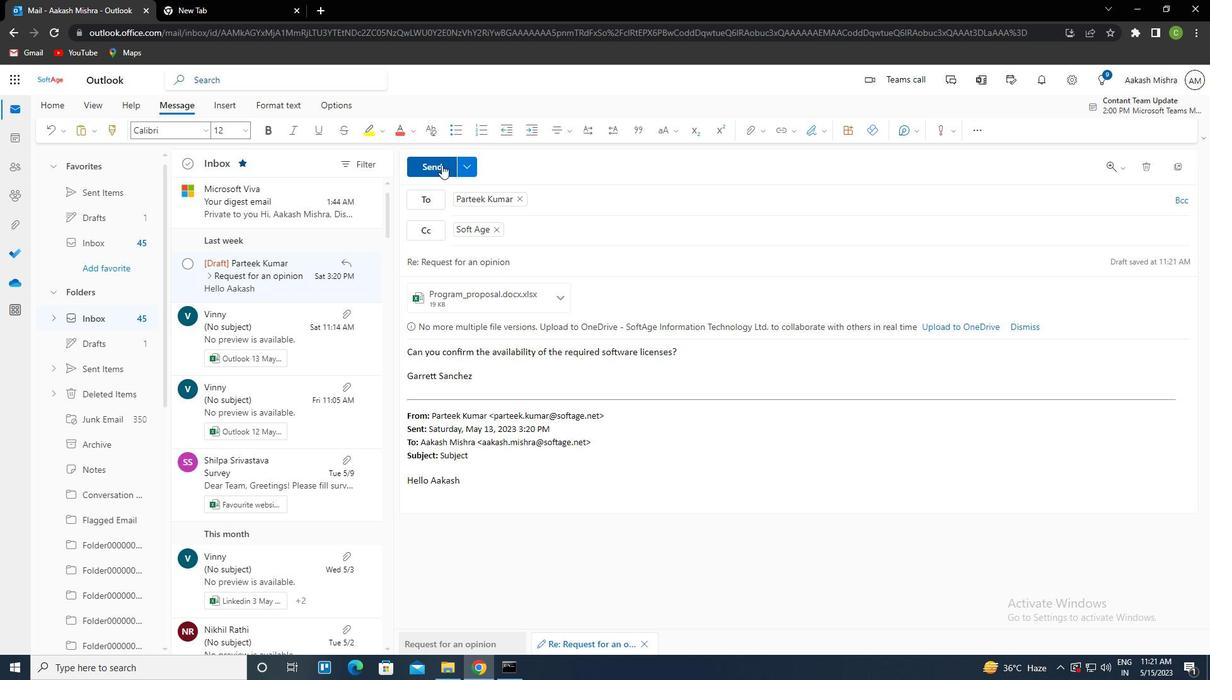 
Action: Mouse moved to (539, 371)
Screenshot: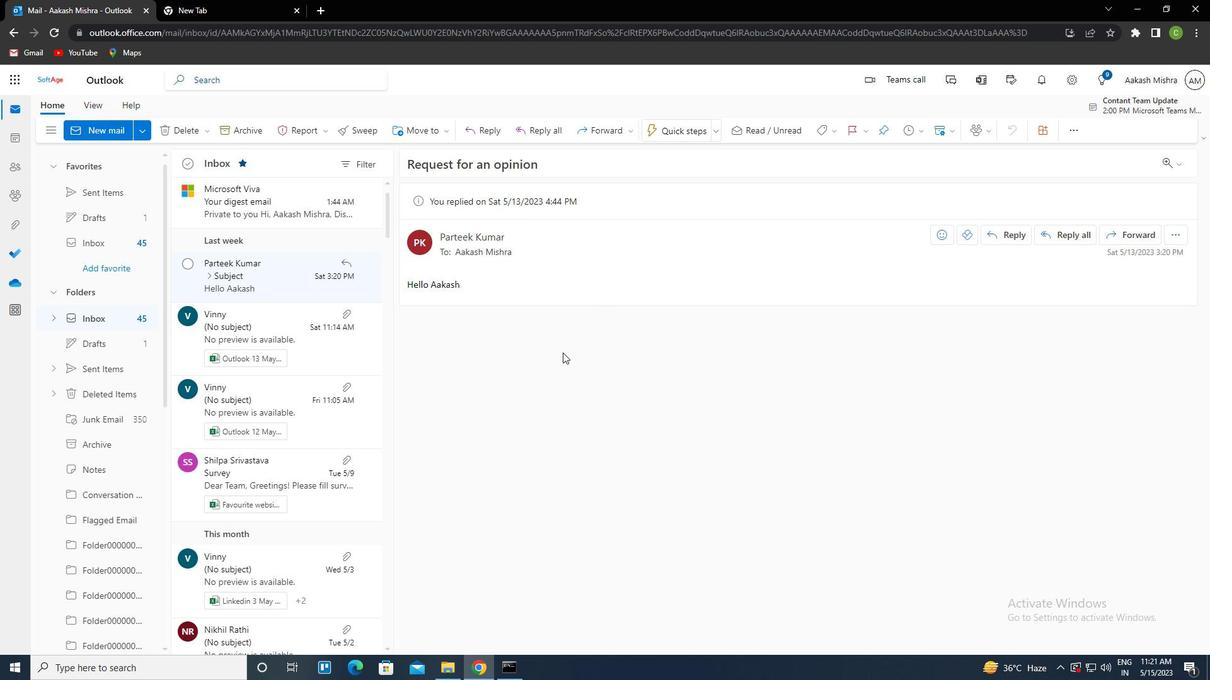 
